 Task: Change the invitee language to Dutch.
Action: Mouse moved to (153, 94)
Screenshot: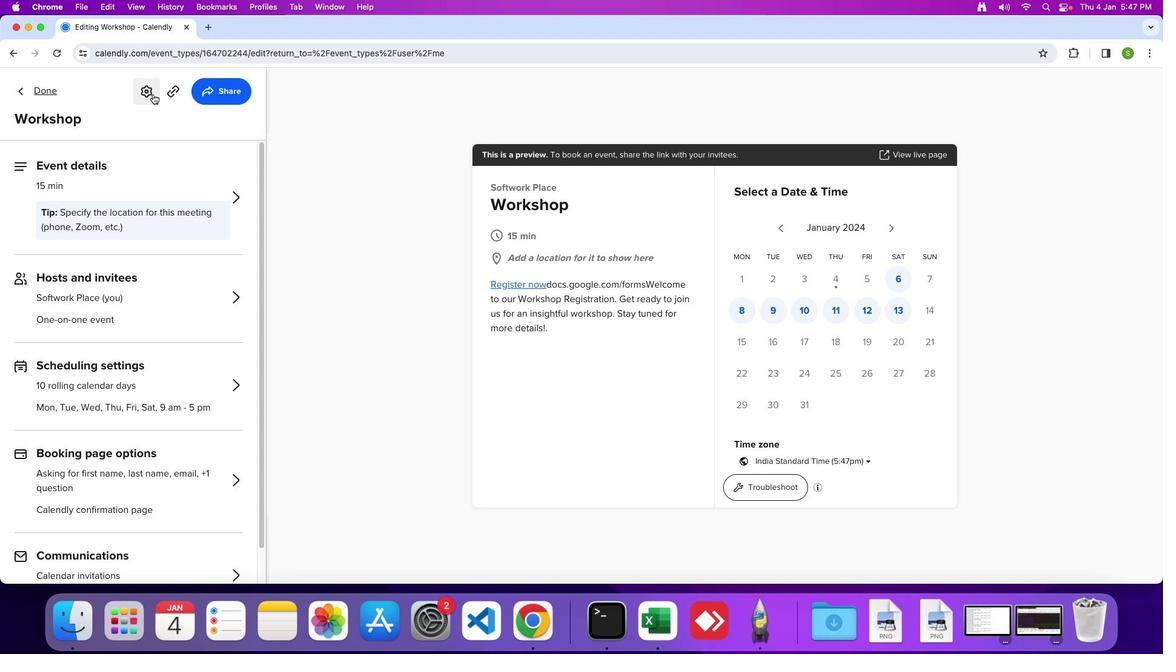 
Action: Mouse pressed left at (153, 94)
Screenshot: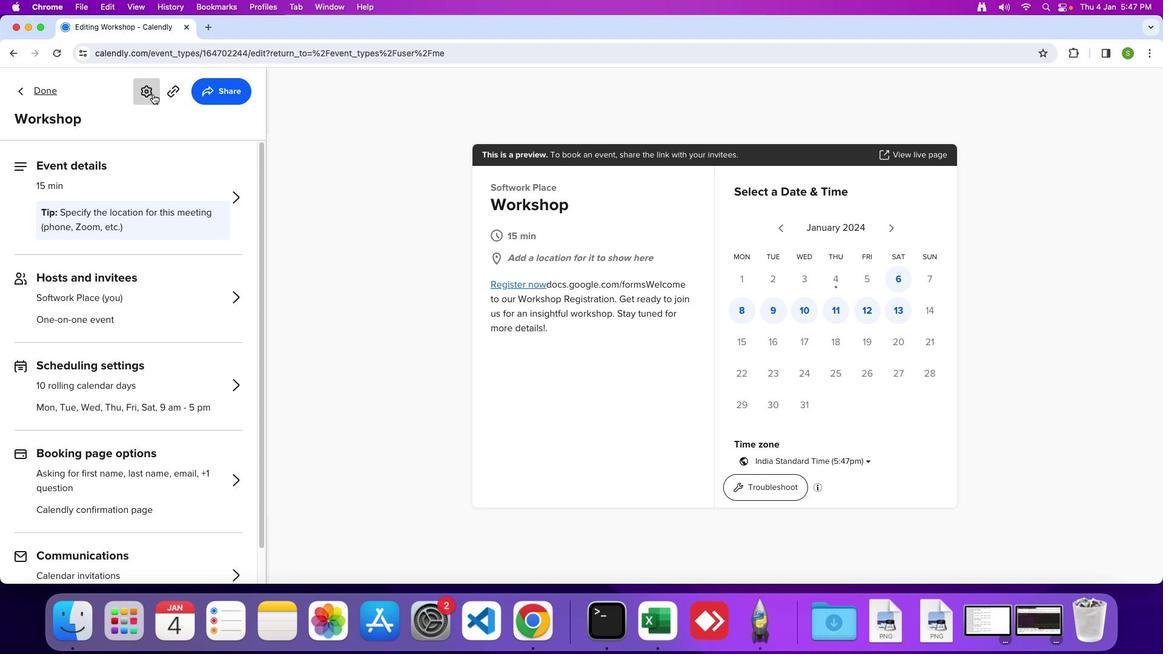 
Action: Mouse moved to (156, 126)
Screenshot: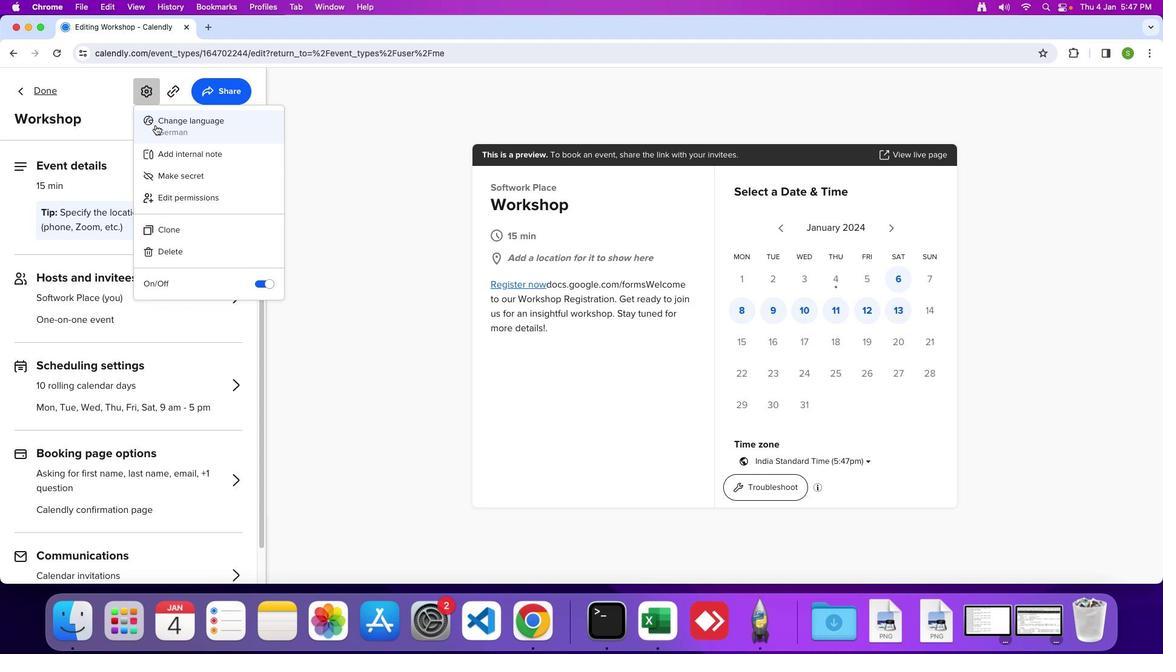 
Action: Mouse pressed left at (156, 126)
Screenshot: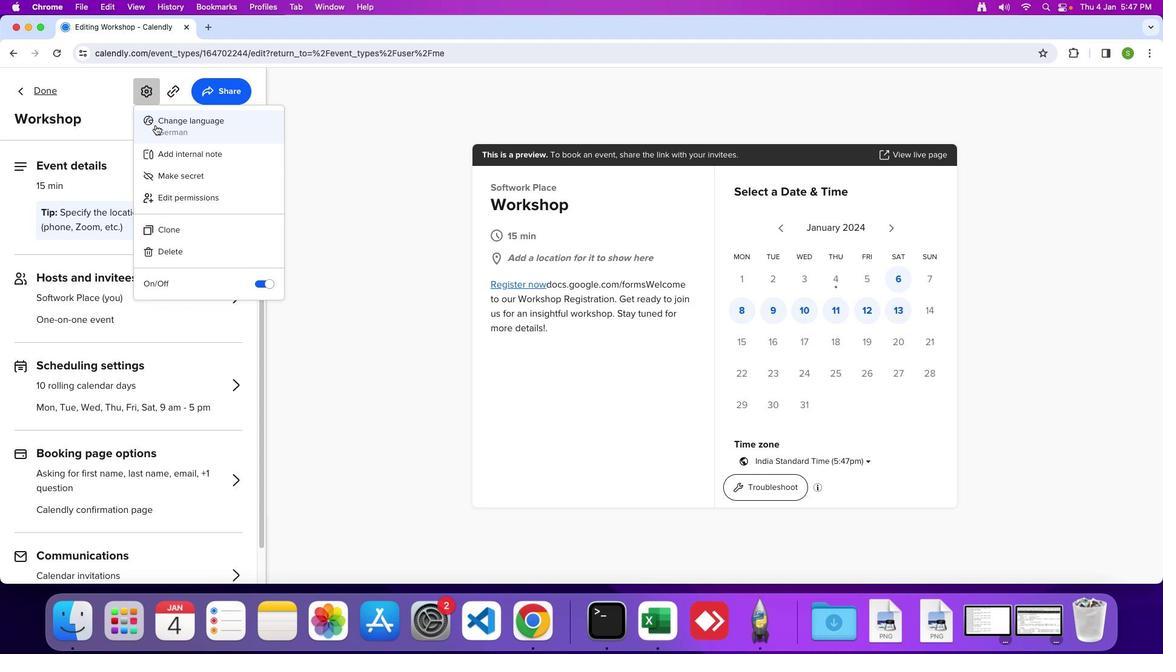 
Action: Mouse moved to (480, 294)
Screenshot: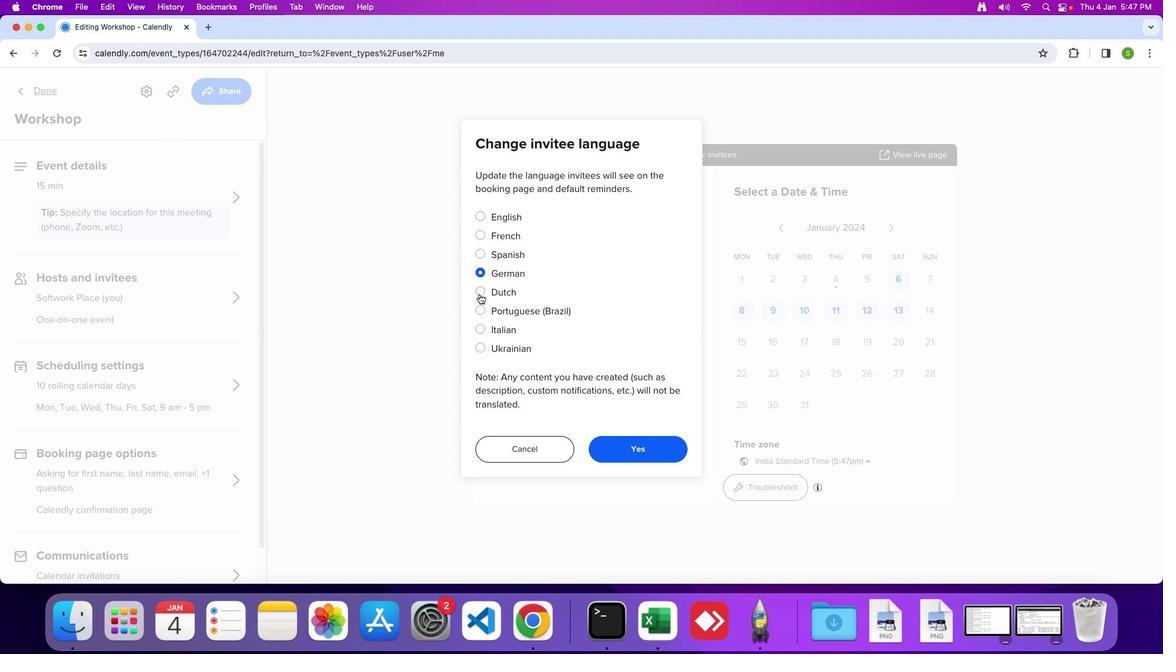 
Action: Mouse pressed left at (480, 294)
Screenshot: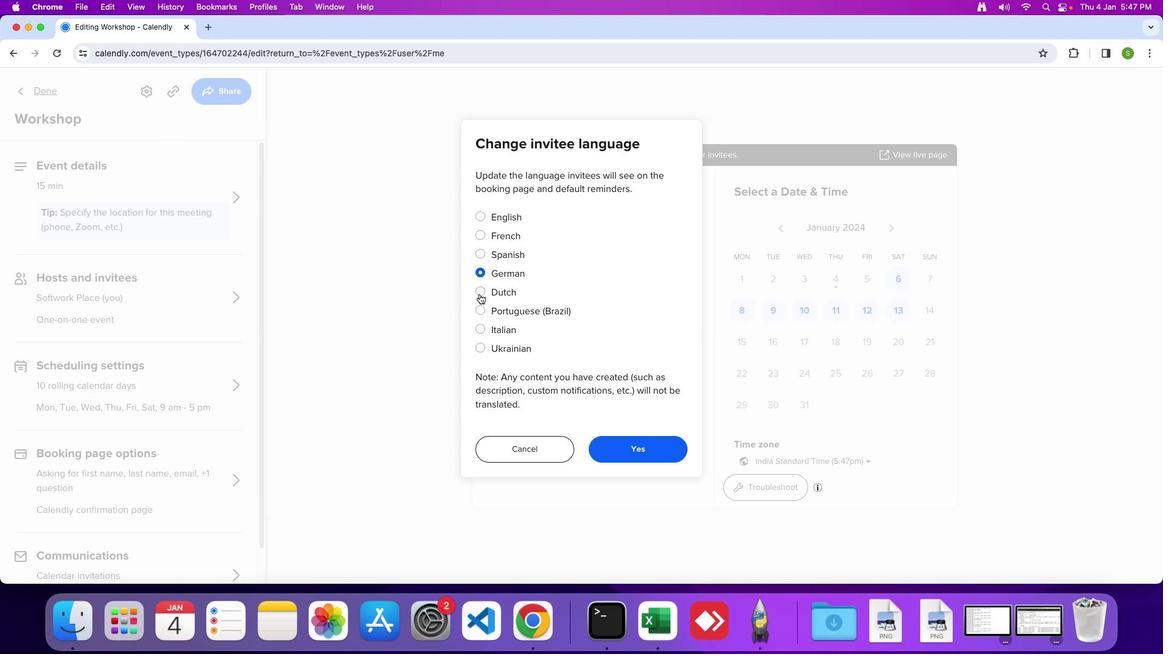 
Action: Mouse moved to (623, 455)
Screenshot: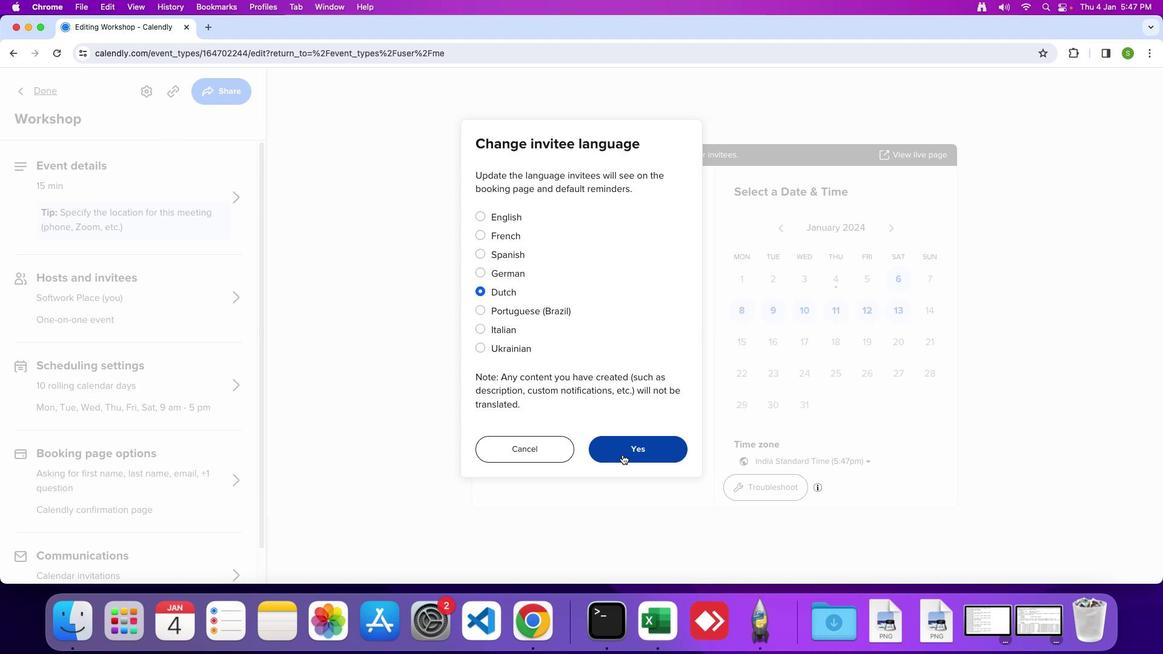 
Action: Mouse pressed left at (623, 455)
Screenshot: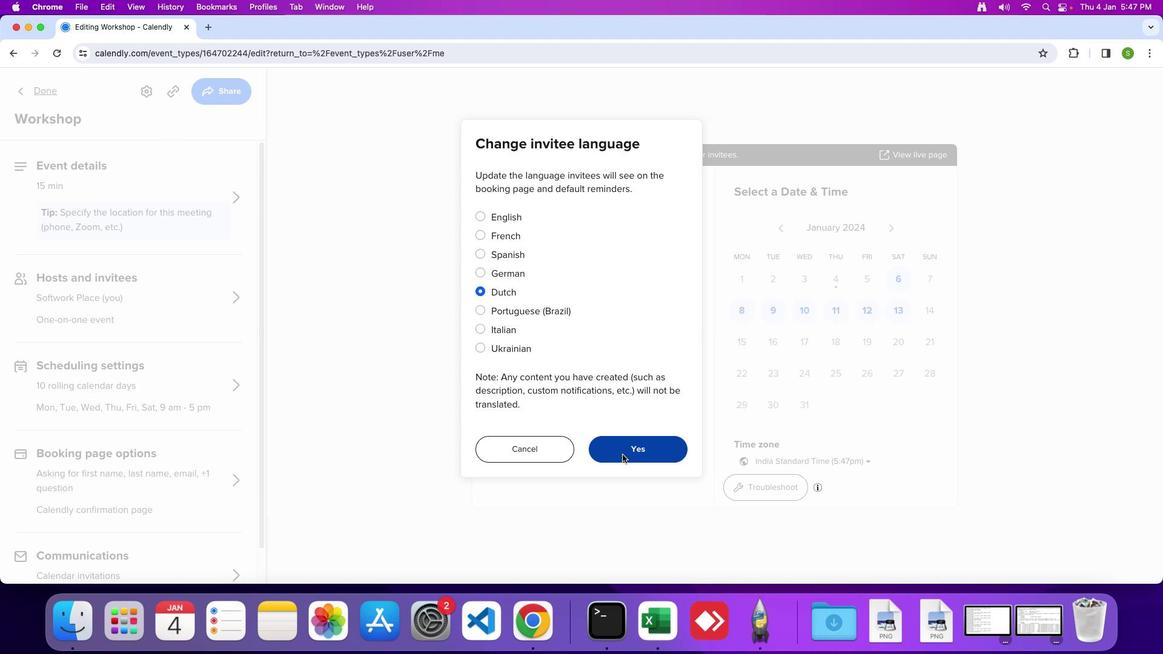 
Action: Mouse moved to (616, 452)
Screenshot: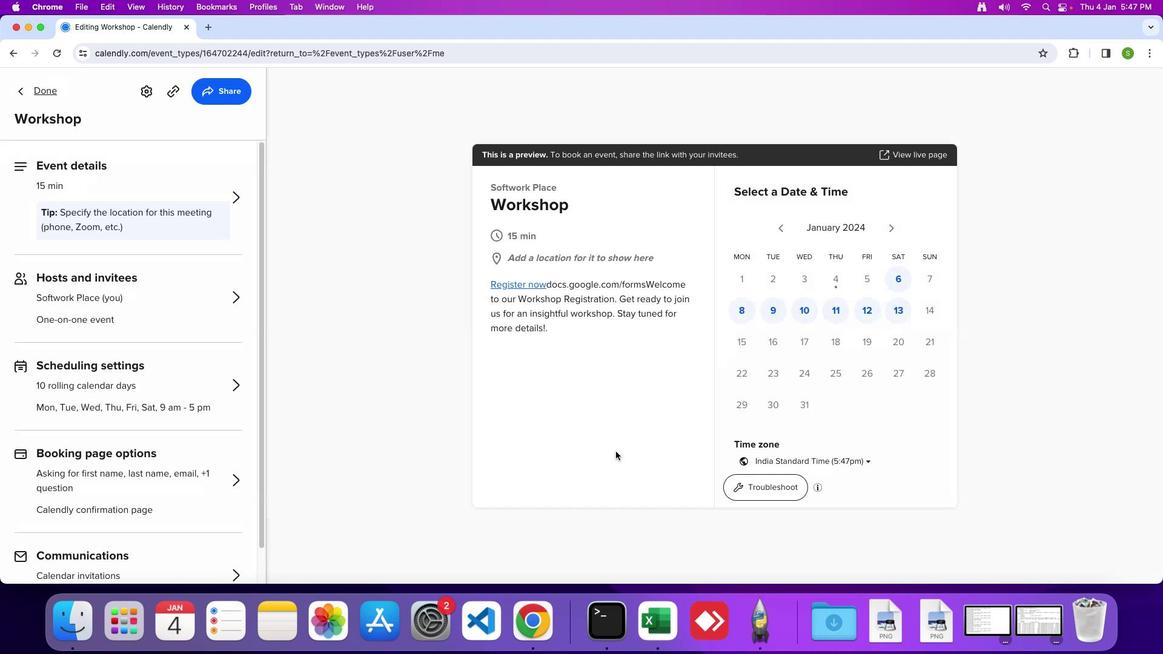 
